 Task: Change who can see your post to anyone.
Action: Mouse moved to (452, 148)
Screenshot: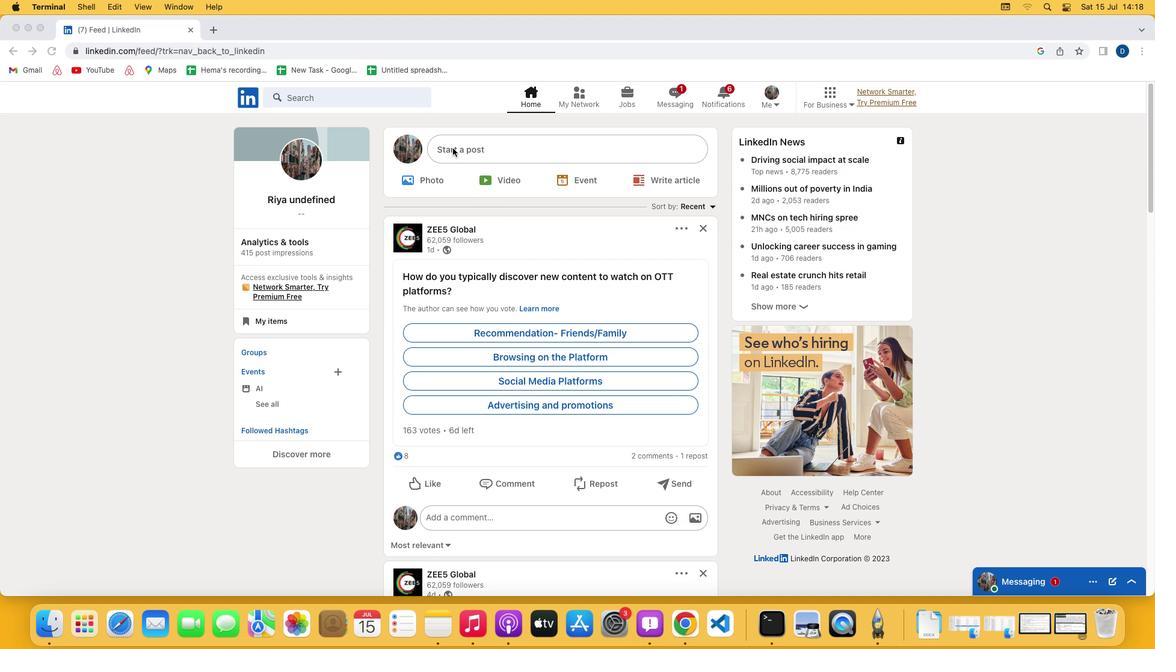 
Action: Mouse pressed left at (452, 148)
Screenshot: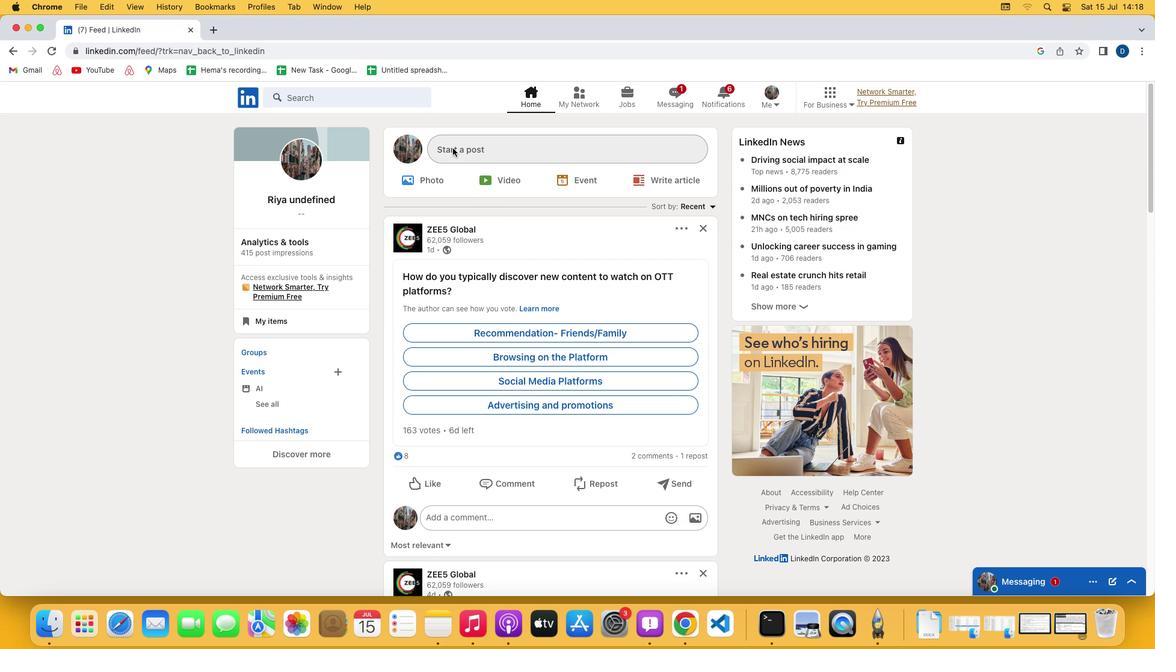 
Action: Mouse pressed left at (452, 148)
Screenshot: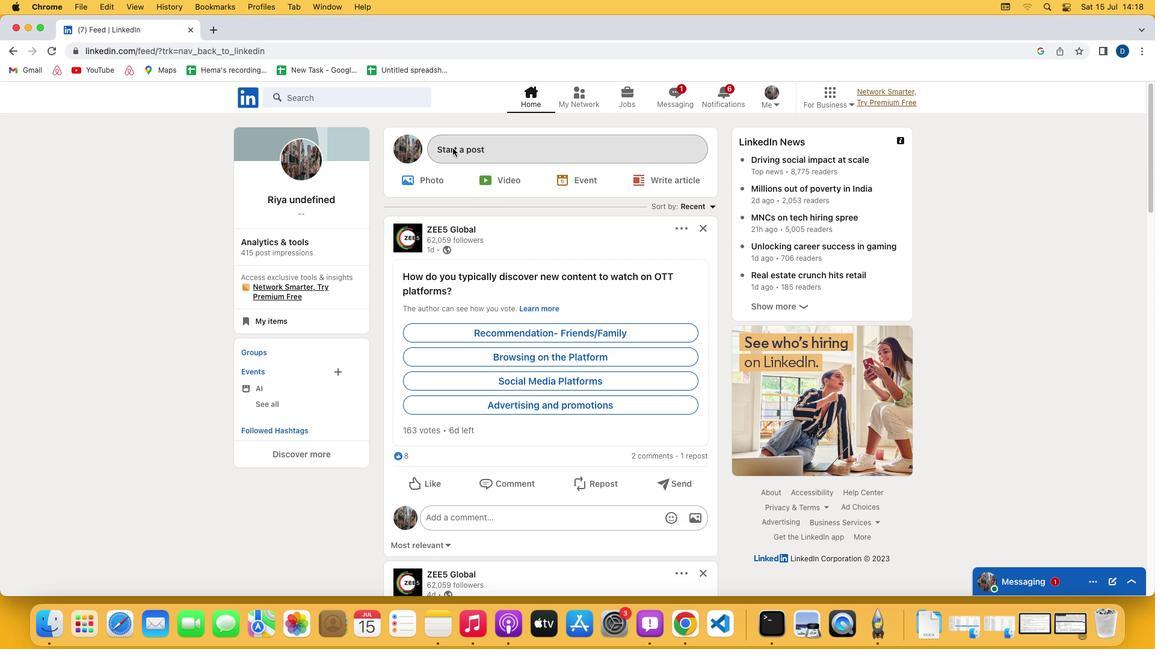 
Action: Mouse moved to (452, 140)
Screenshot: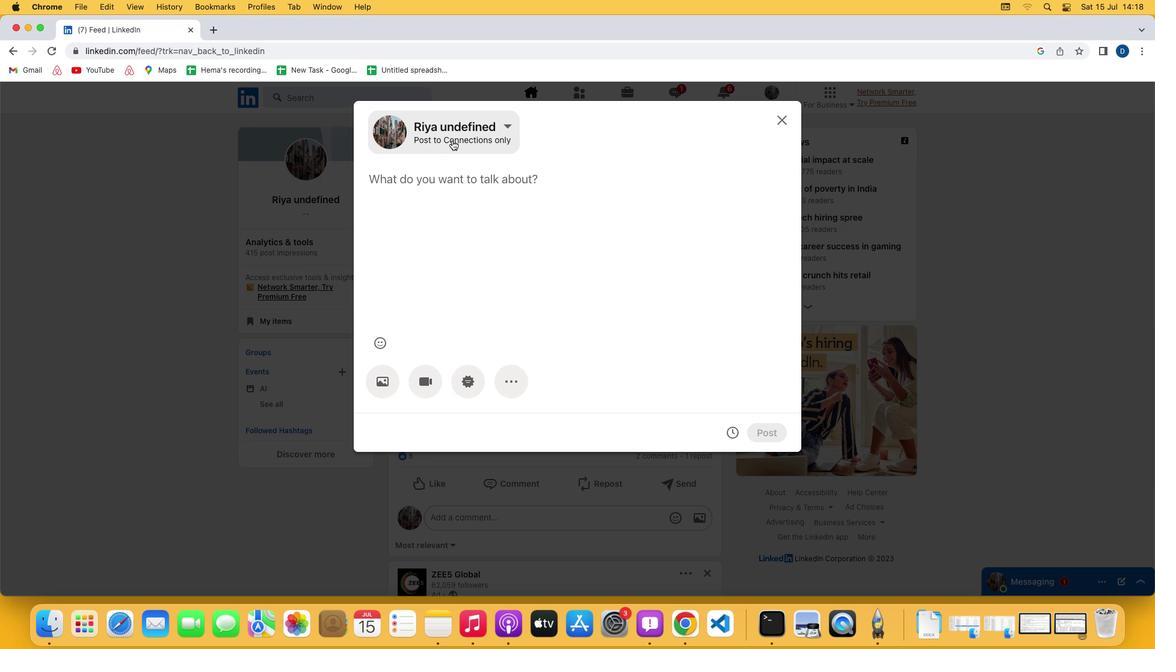 
Action: Mouse pressed left at (452, 140)
Screenshot: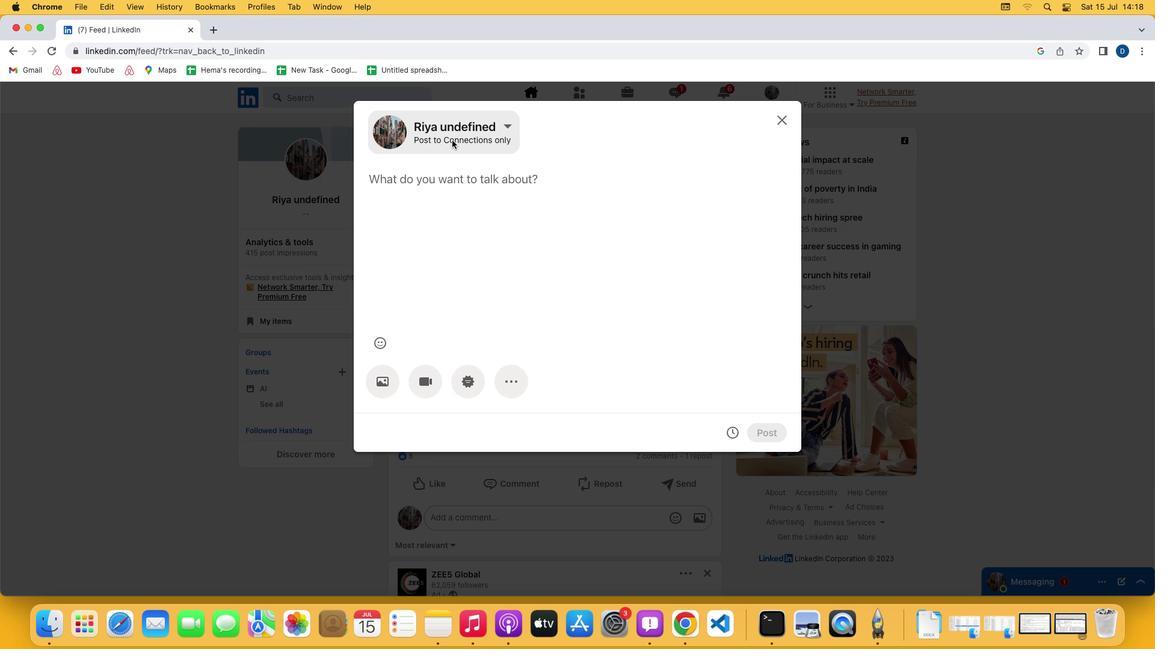 
Action: Mouse moved to (728, 201)
Screenshot: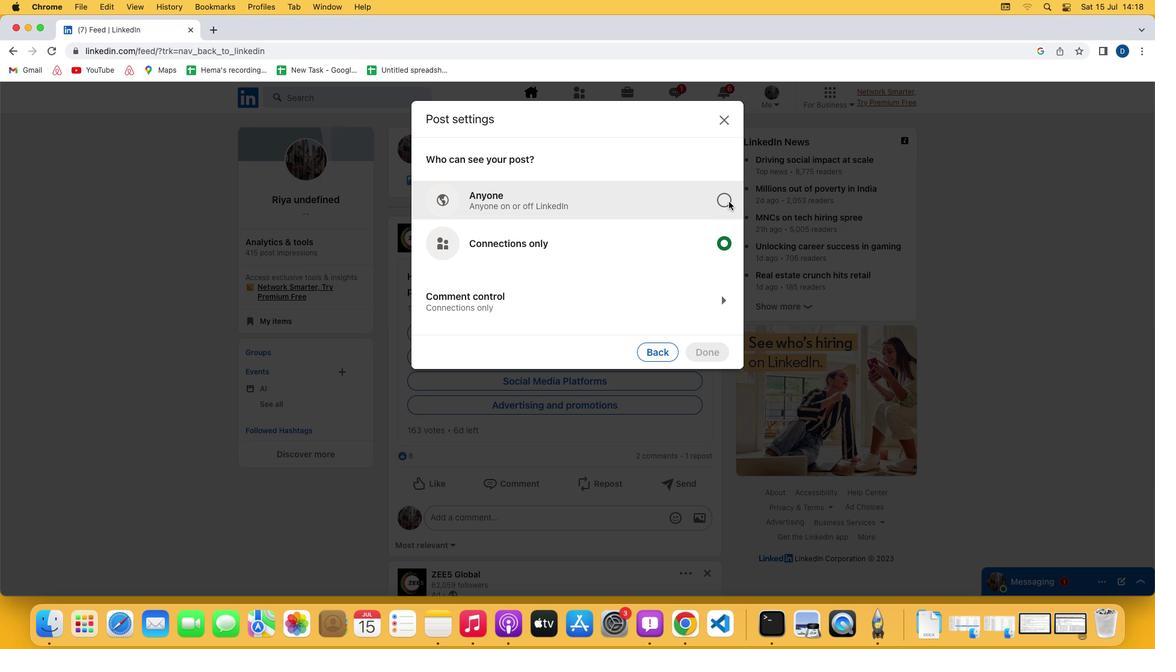 
Action: Mouse pressed left at (728, 201)
Screenshot: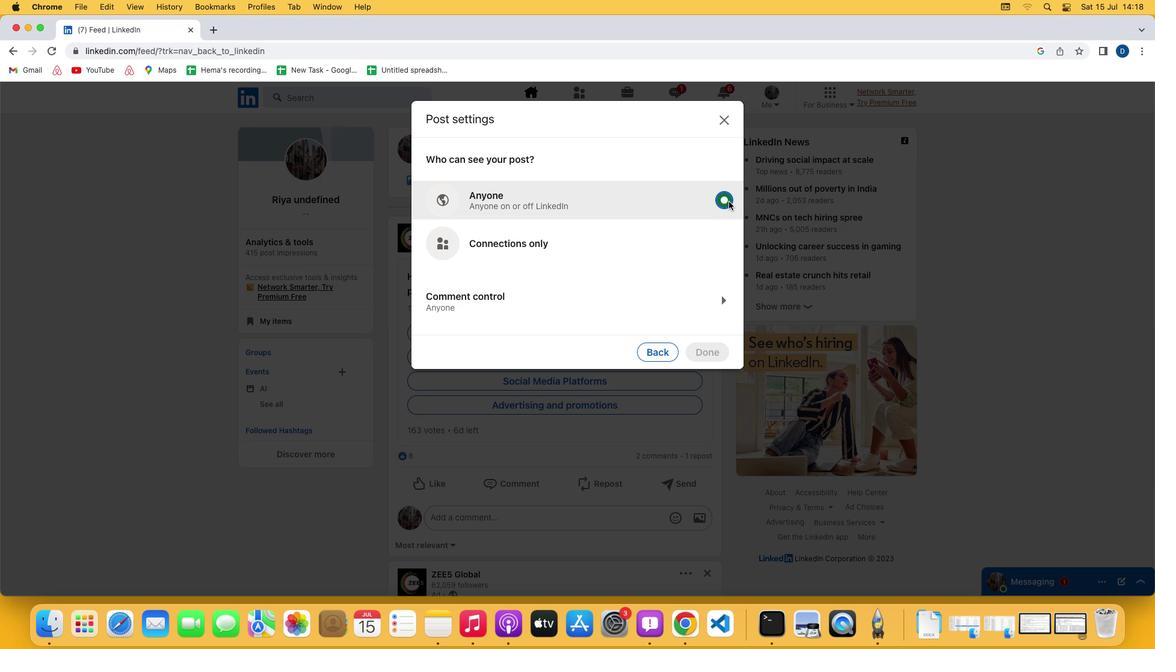 
Action: Mouse moved to (707, 351)
Screenshot: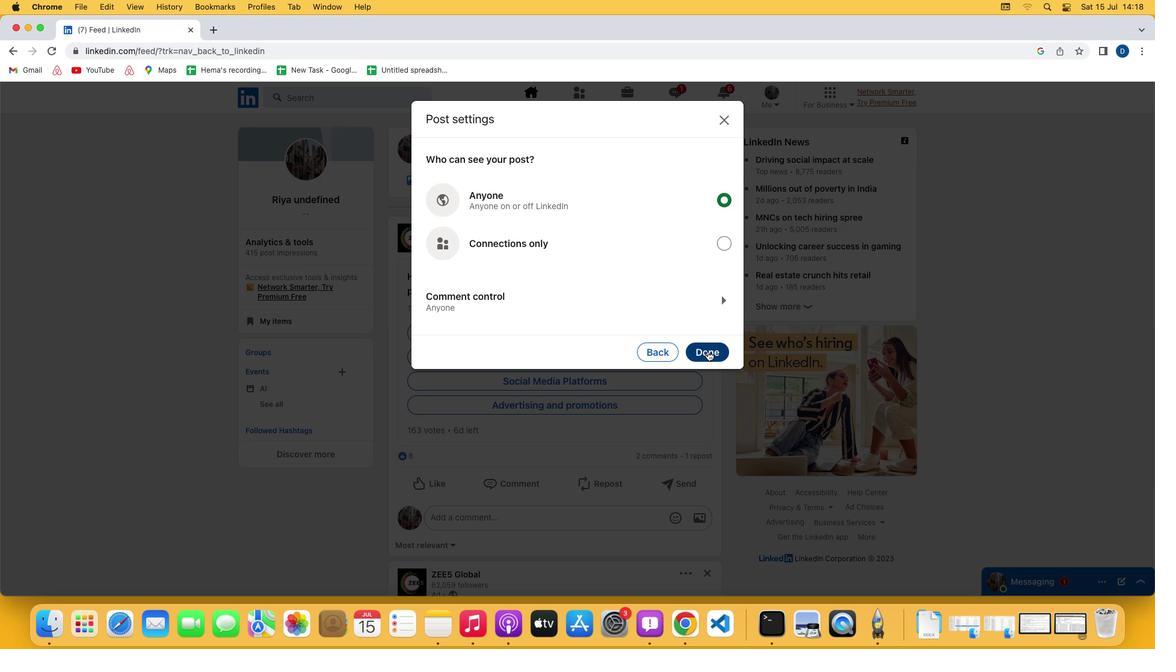 
Action: Mouse pressed left at (707, 351)
Screenshot: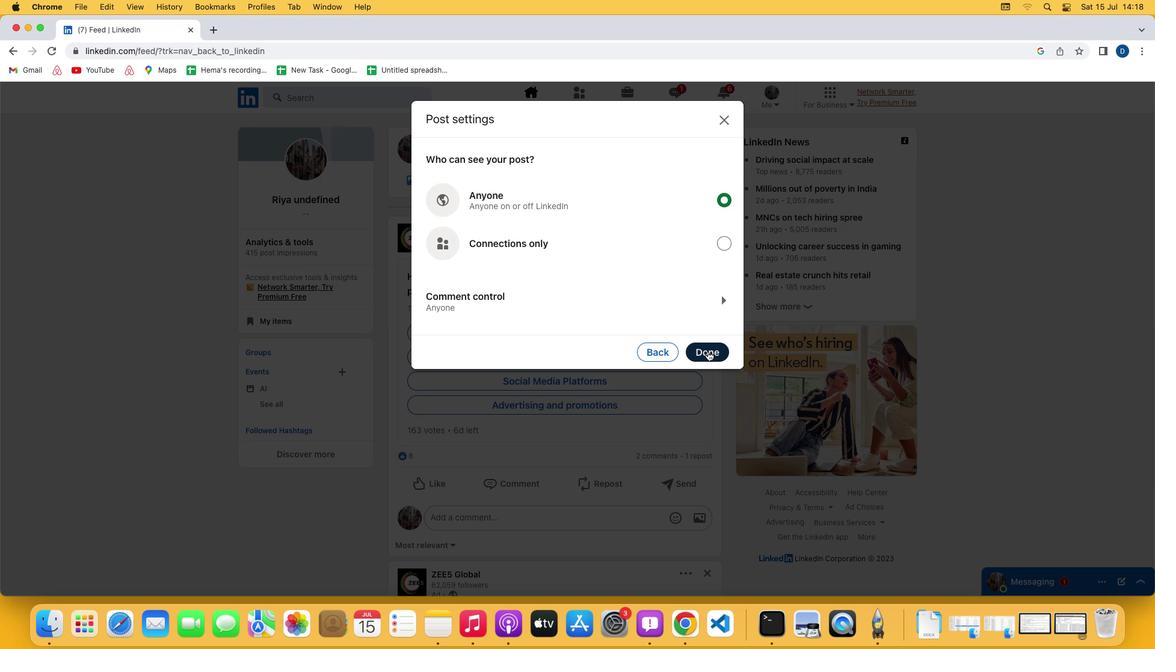 
Action: Mouse moved to (707, 353)
Screenshot: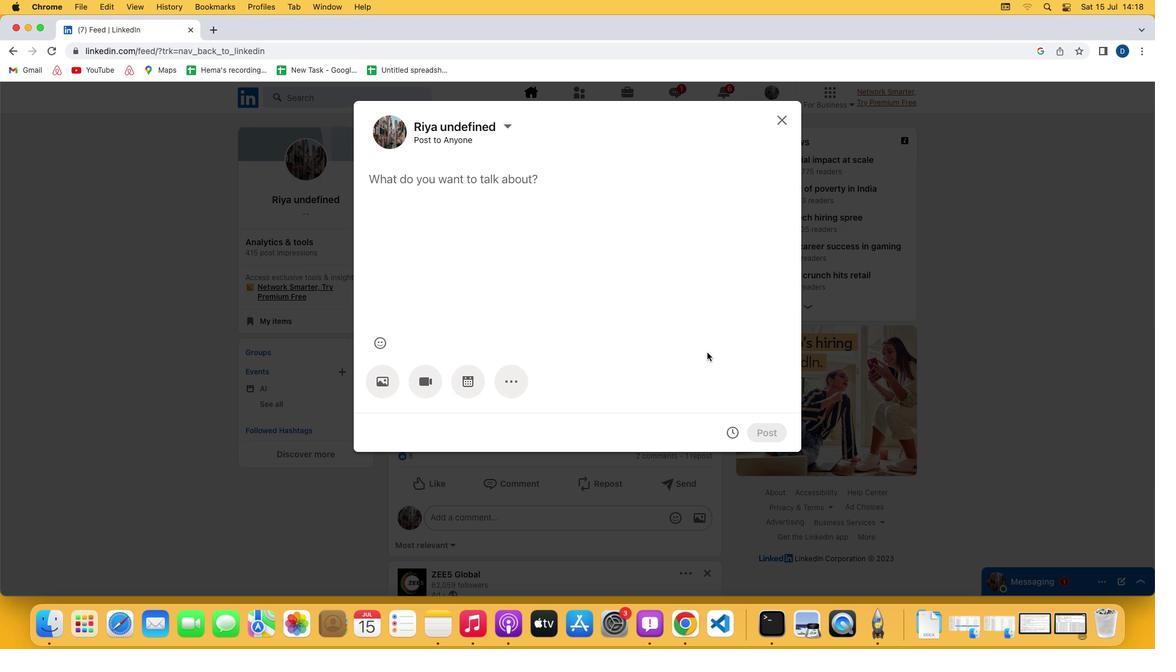 
